 Task: Set "Force number of slices per frame" for "H.264/MPEG-4 Part 10/AVC encoder (x264)" to 3.
Action: Mouse moved to (105, 28)
Screenshot: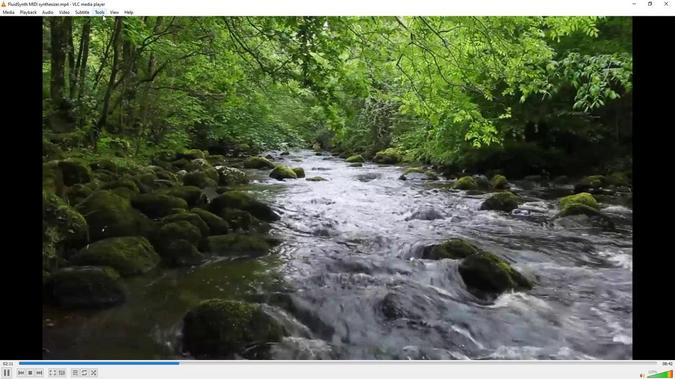 
Action: Mouse pressed left at (105, 28)
Screenshot: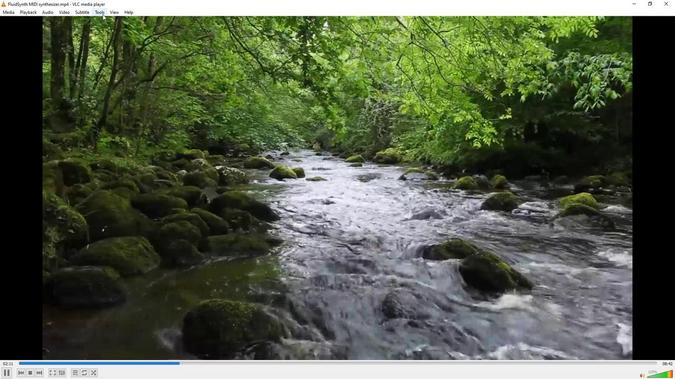 
Action: Mouse moved to (118, 102)
Screenshot: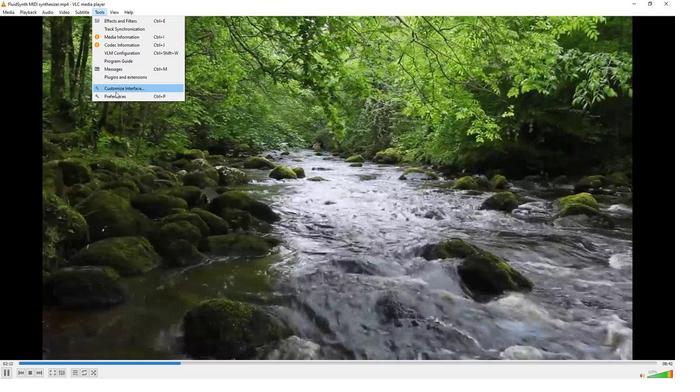 
Action: Mouse pressed left at (118, 102)
Screenshot: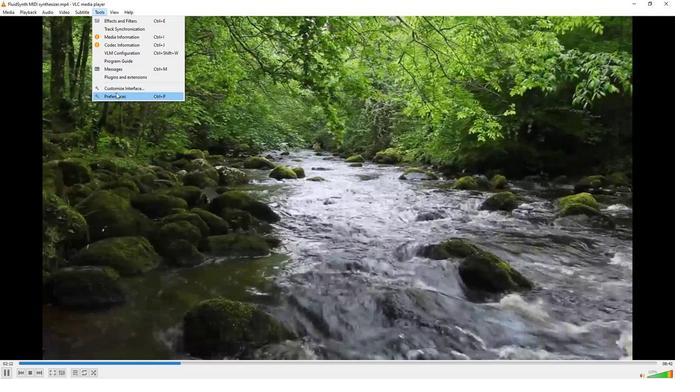 
Action: Mouse moved to (84, 296)
Screenshot: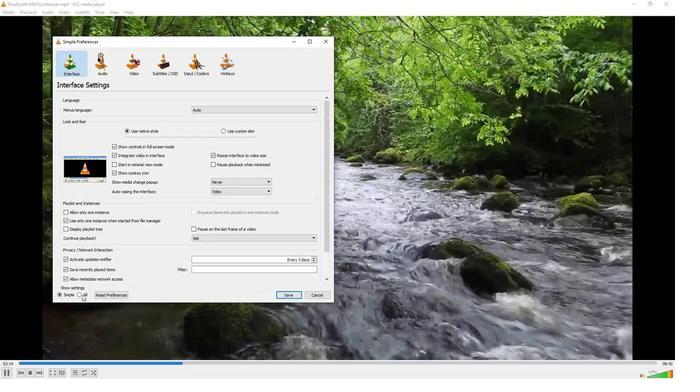 
Action: Mouse pressed left at (84, 296)
Screenshot: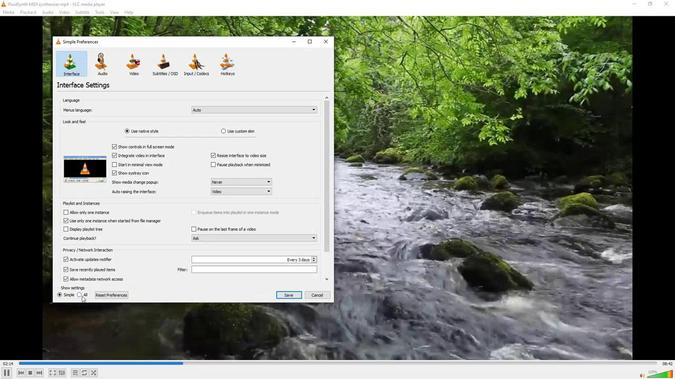 
Action: Mouse moved to (70, 229)
Screenshot: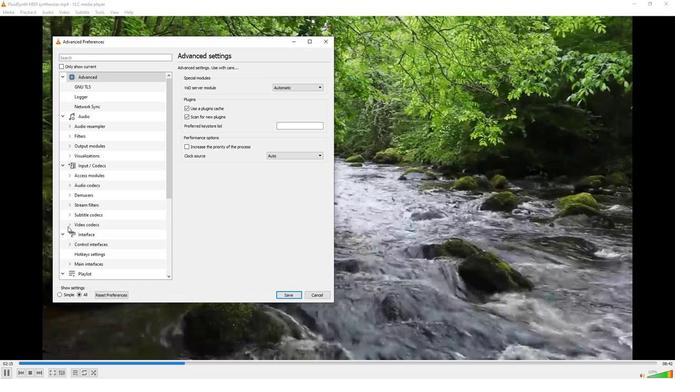 
Action: Mouse pressed left at (70, 229)
Screenshot: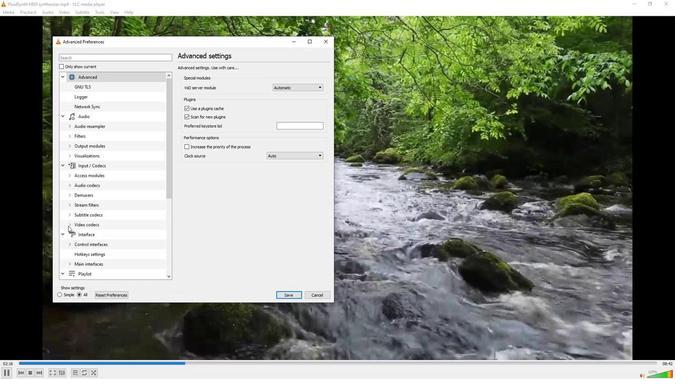
Action: Mouse moved to (97, 250)
Screenshot: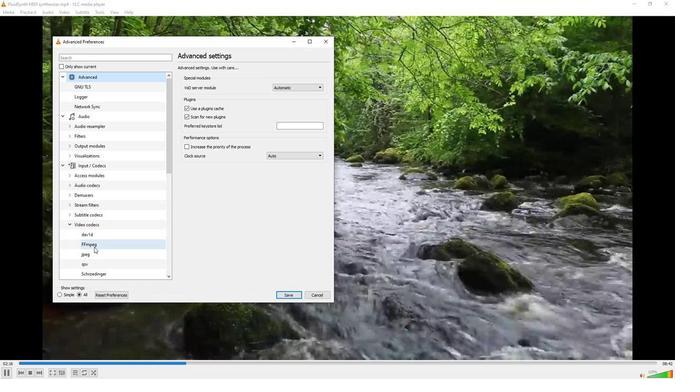 
Action: Mouse scrolled (97, 250) with delta (0, 0)
Screenshot: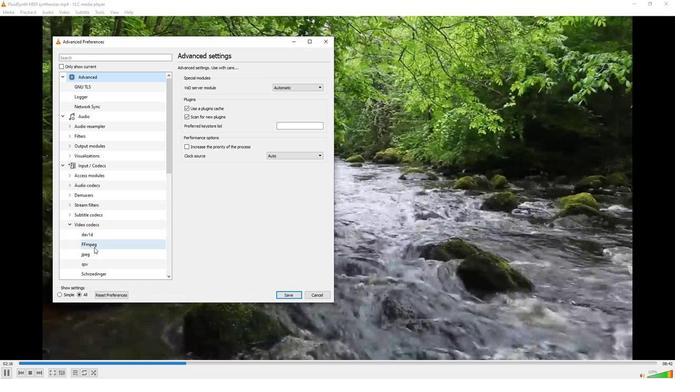 
Action: Mouse moved to (97, 275)
Screenshot: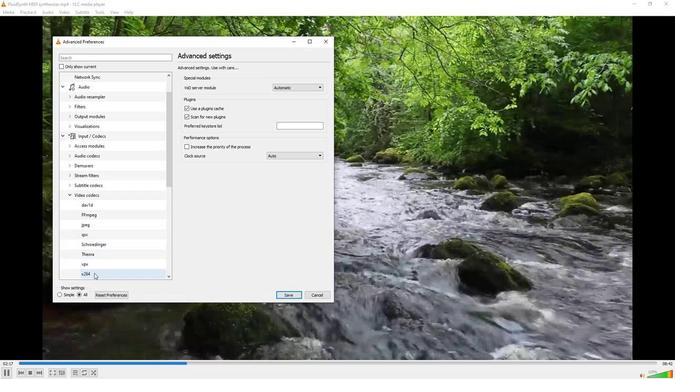 
Action: Mouse pressed left at (97, 275)
Screenshot: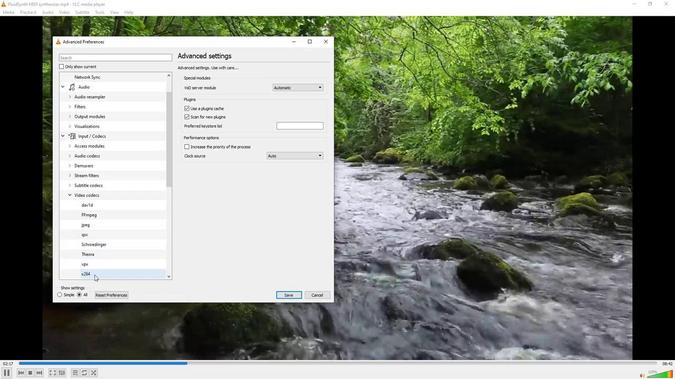 
Action: Mouse moved to (232, 276)
Screenshot: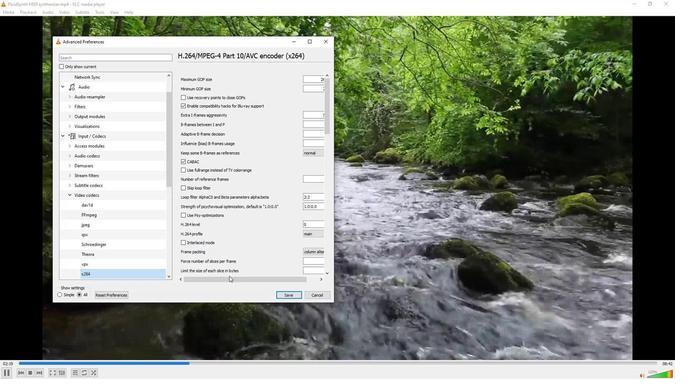 
Action: Mouse pressed left at (232, 276)
Screenshot: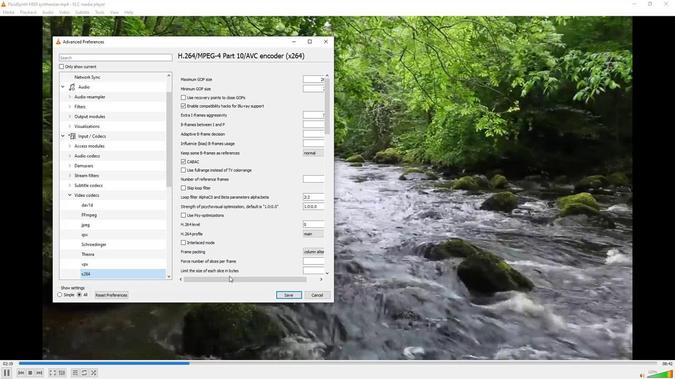 
Action: Mouse moved to (240, 280)
Screenshot: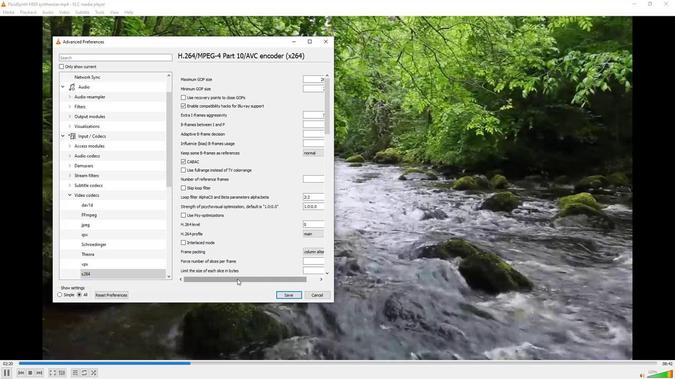 
Action: Mouse pressed left at (240, 280)
Screenshot: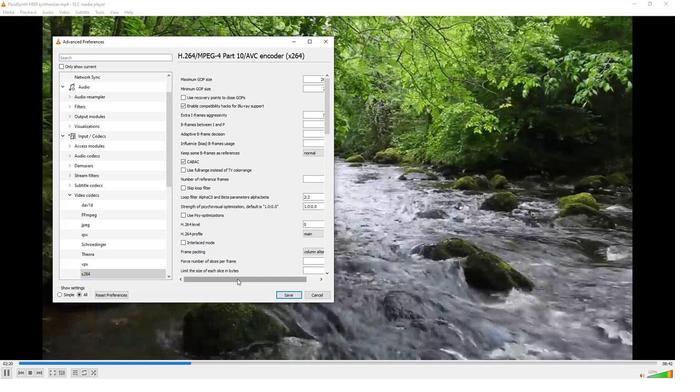 
Action: Mouse moved to (319, 261)
Screenshot: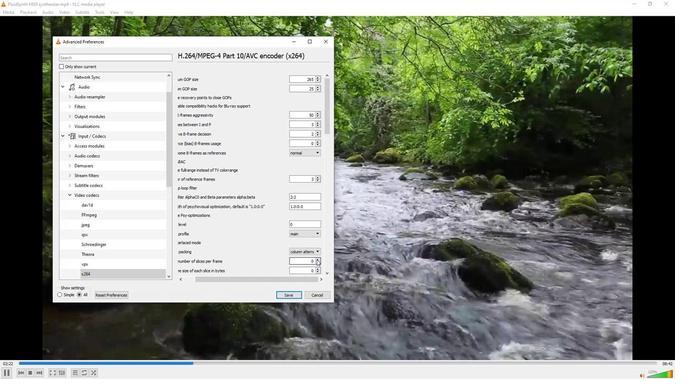 
Action: Mouse pressed left at (319, 261)
Screenshot: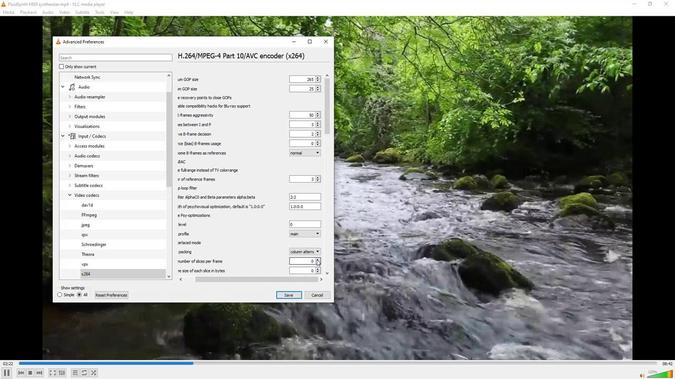 
Action: Mouse pressed left at (319, 261)
Screenshot: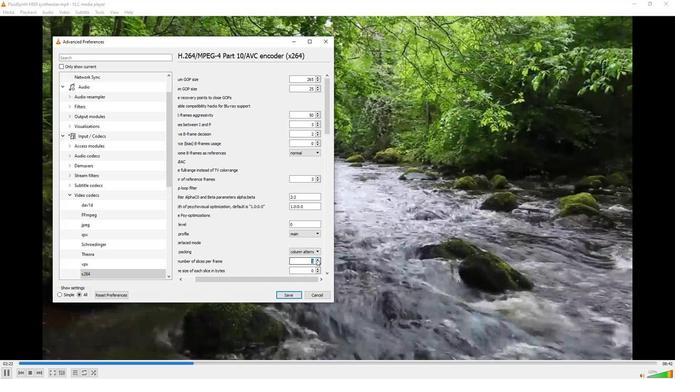 
Action: Mouse pressed left at (319, 261)
Screenshot: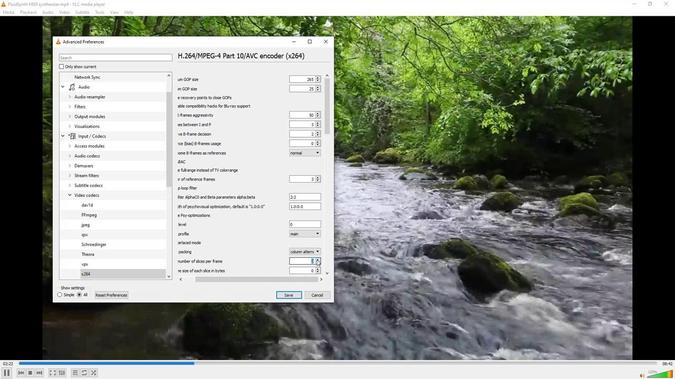 
Action: Mouse moved to (332, 267)
Screenshot: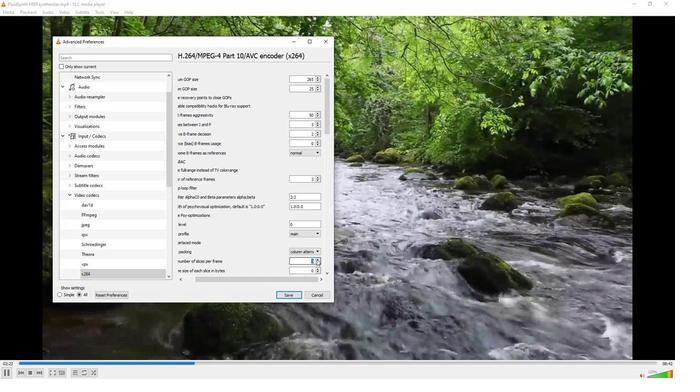 
